 Task: Look for products in the category "Fish" from Northern Chef.
Action: Mouse pressed left at (17, 108)
Screenshot: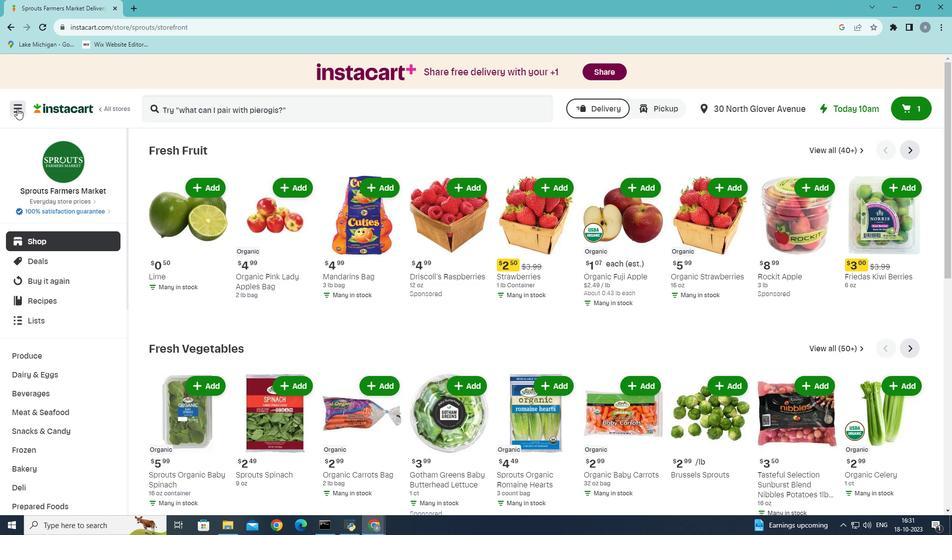
Action: Mouse moved to (62, 290)
Screenshot: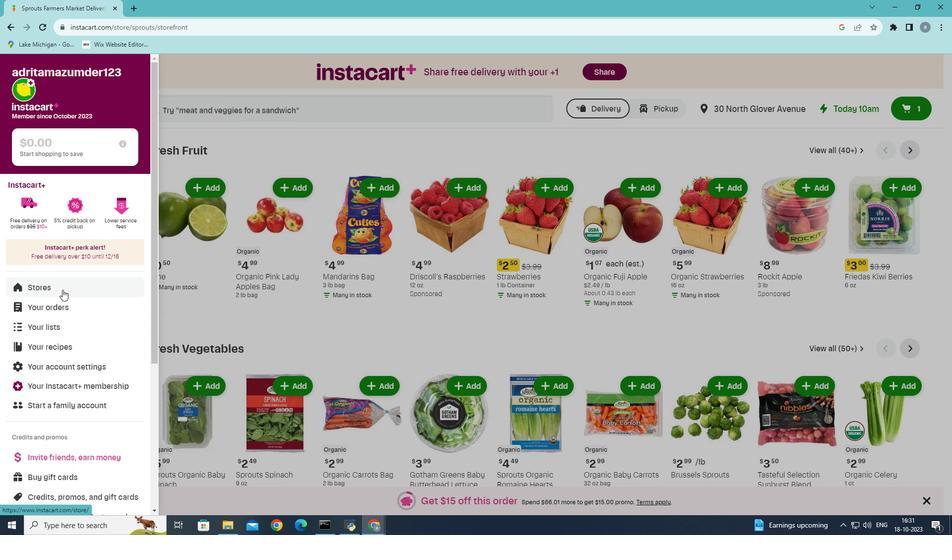 
Action: Mouse pressed left at (62, 290)
Screenshot: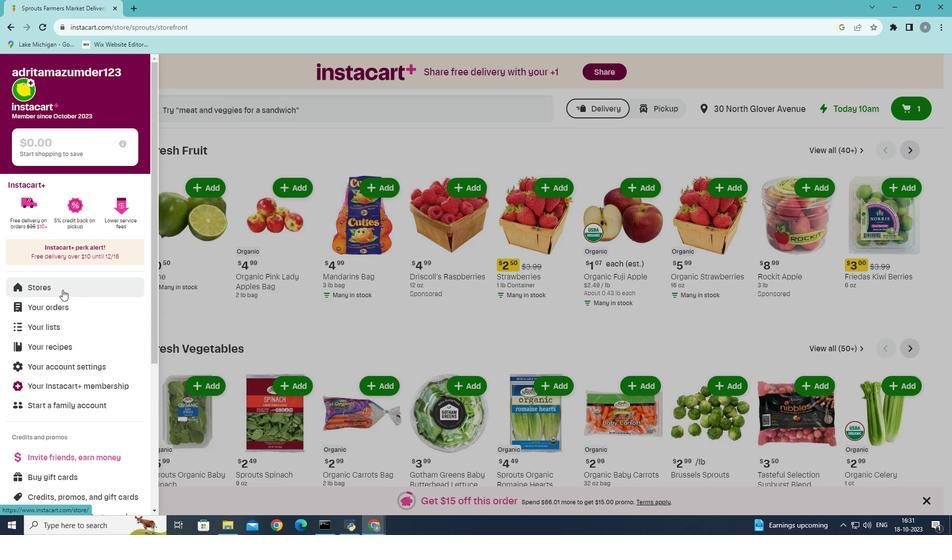 
Action: Mouse moved to (233, 118)
Screenshot: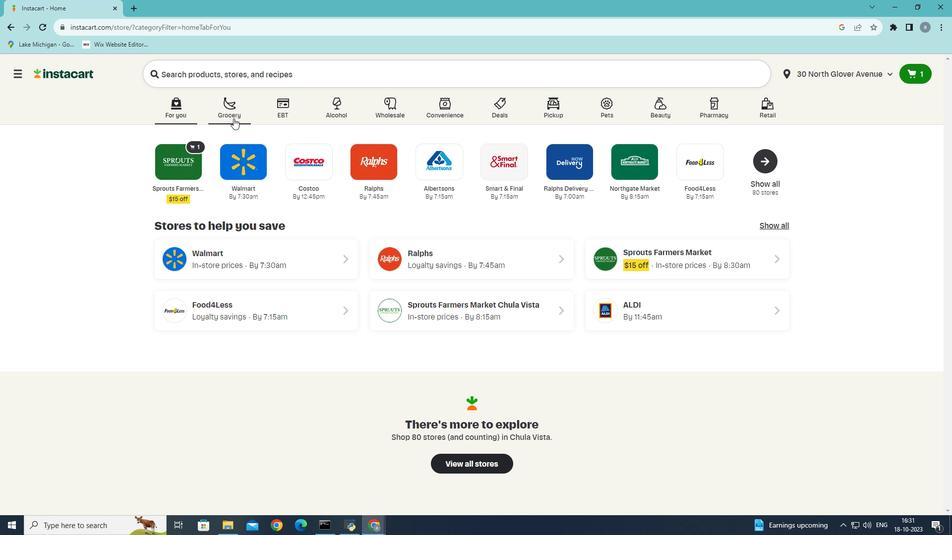 
Action: Mouse pressed left at (233, 118)
Screenshot: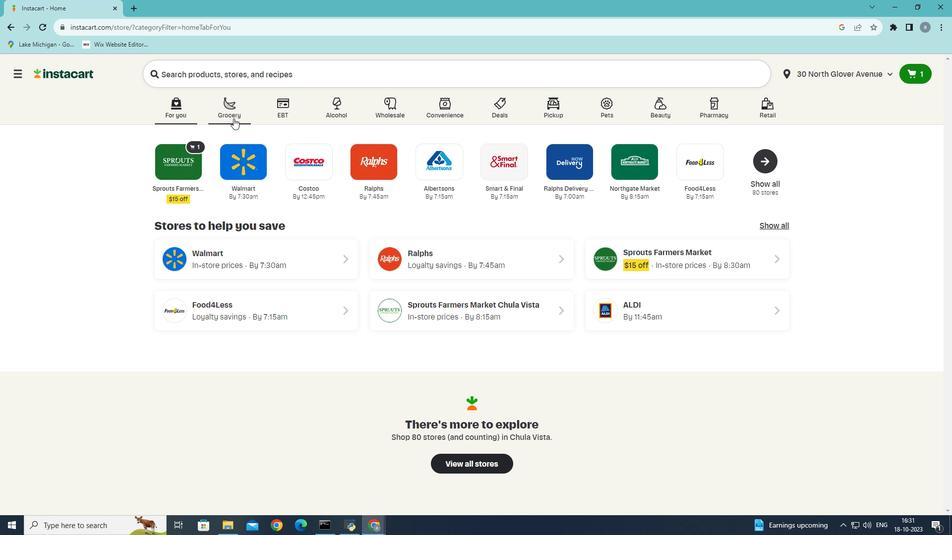 
Action: Mouse moved to (226, 281)
Screenshot: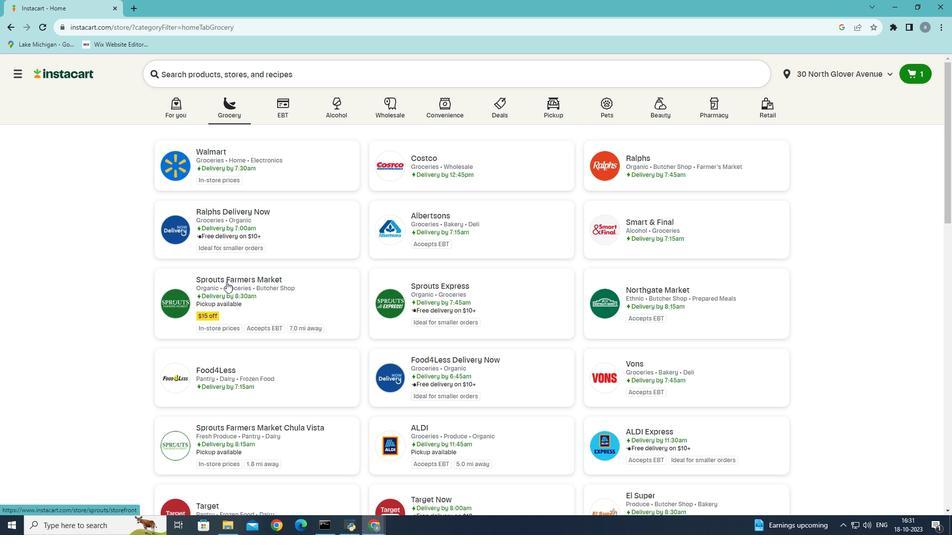 
Action: Mouse pressed left at (226, 281)
Screenshot: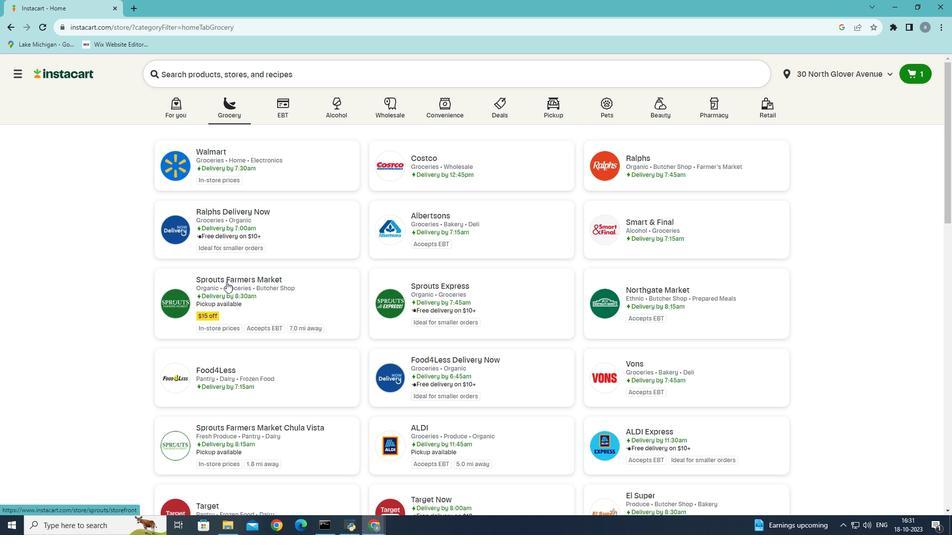 
Action: Mouse moved to (44, 407)
Screenshot: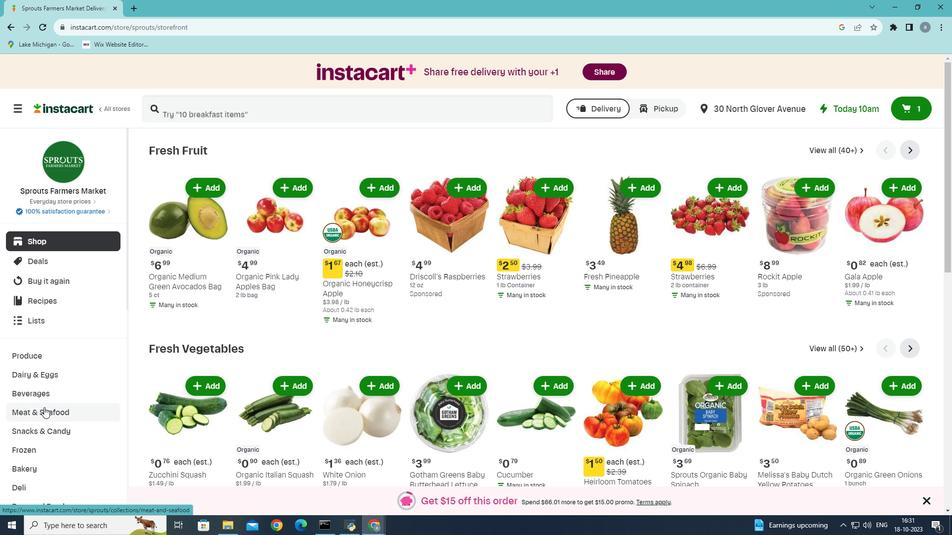 
Action: Mouse pressed left at (44, 407)
Screenshot: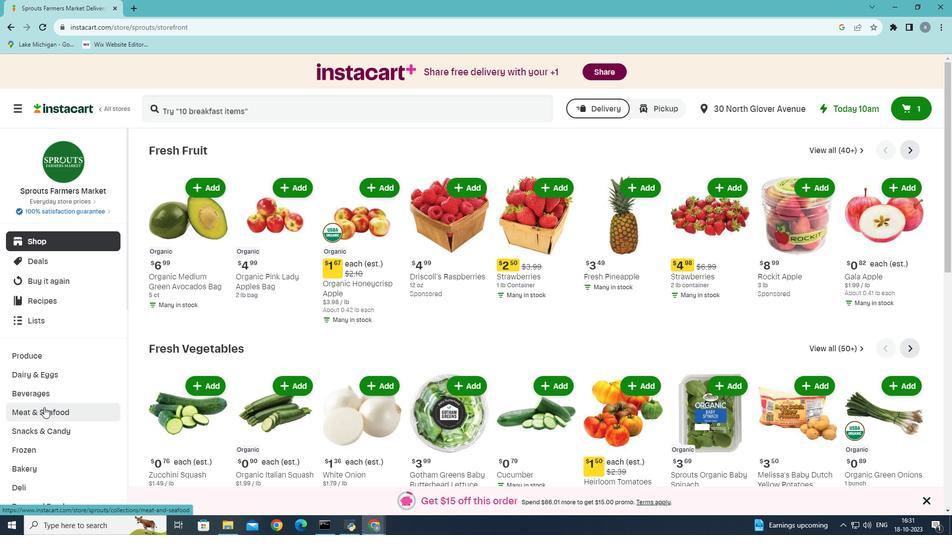 
Action: Mouse moved to (394, 175)
Screenshot: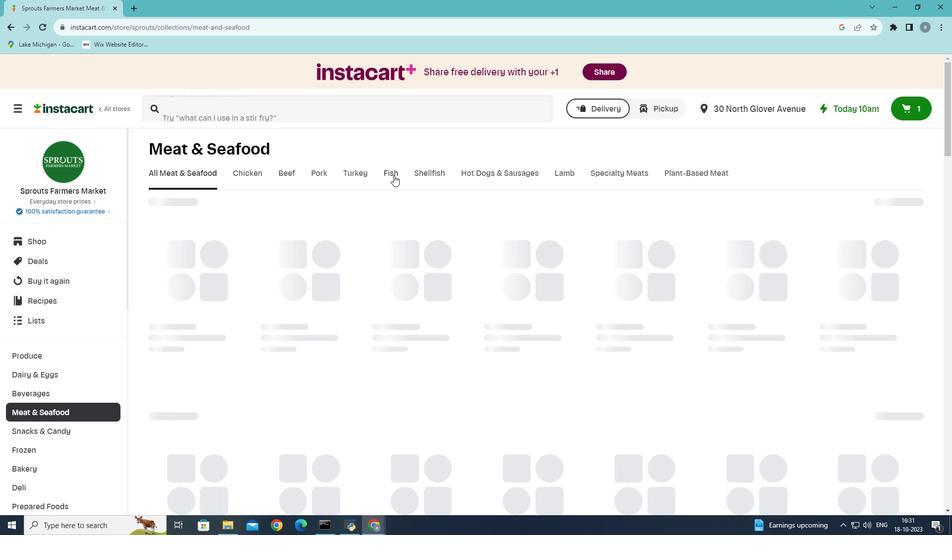 
Action: Mouse pressed left at (394, 175)
Screenshot: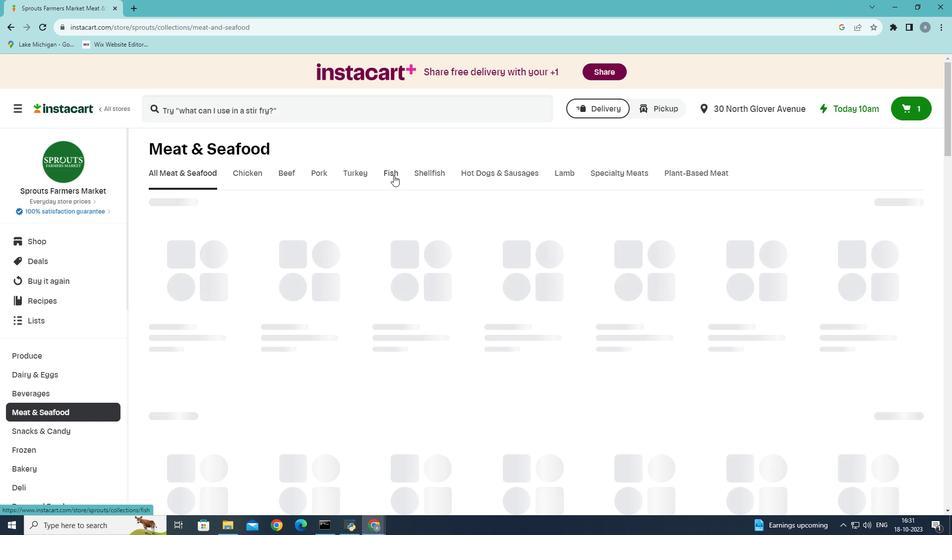 
Action: Mouse moved to (338, 257)
Screenshot: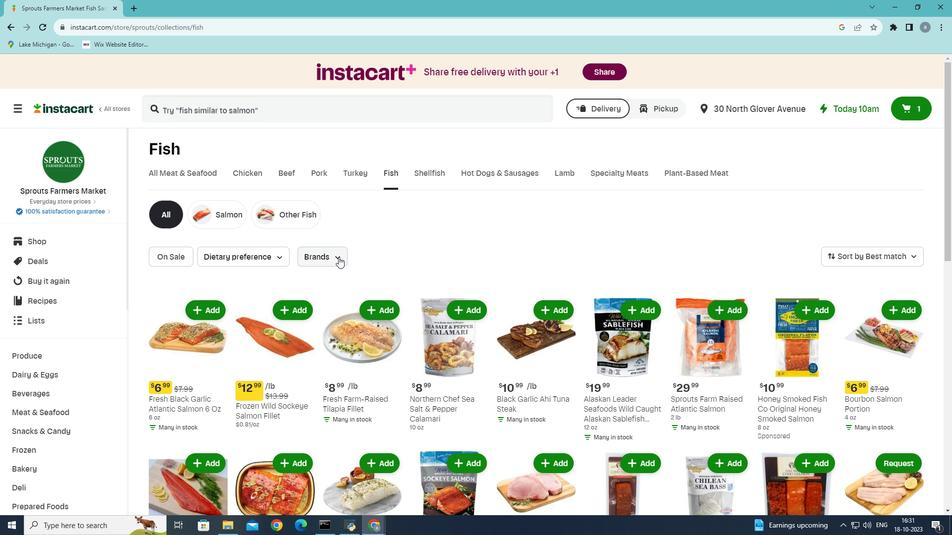 
Action: Mouse pressed left at (338, 257)
Screenshot: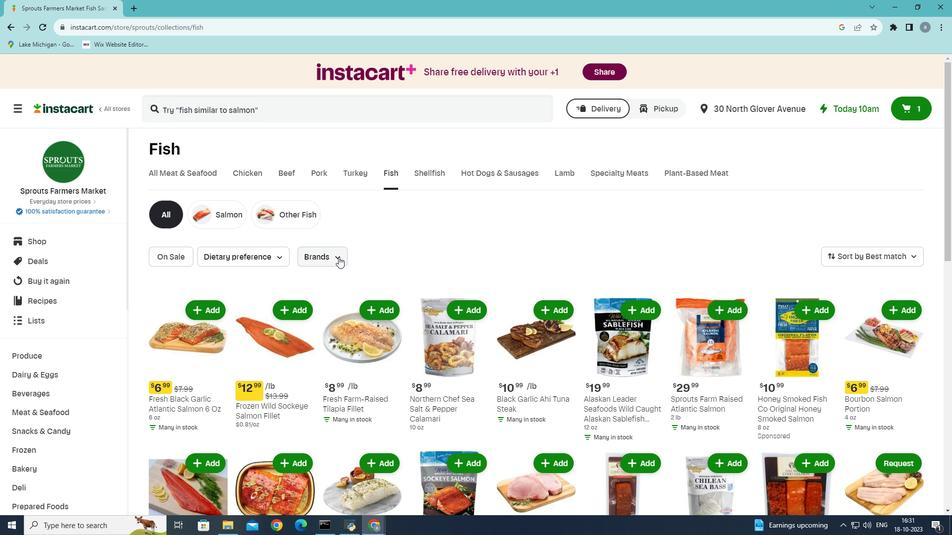 
Action: Mouse moved to (341, 346)
Screenshot: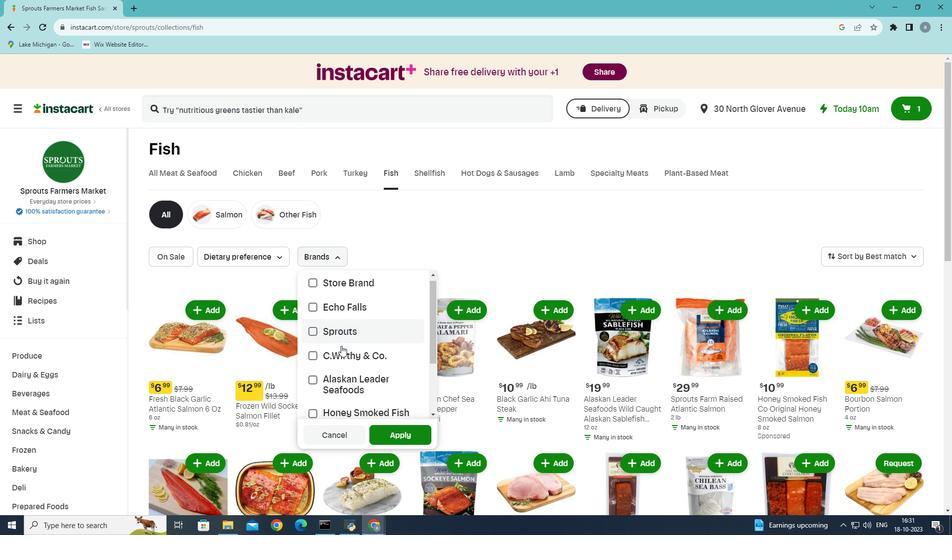 
Action: Mouse scrolled (341, 345) with delta (0, 0)
Screenshot: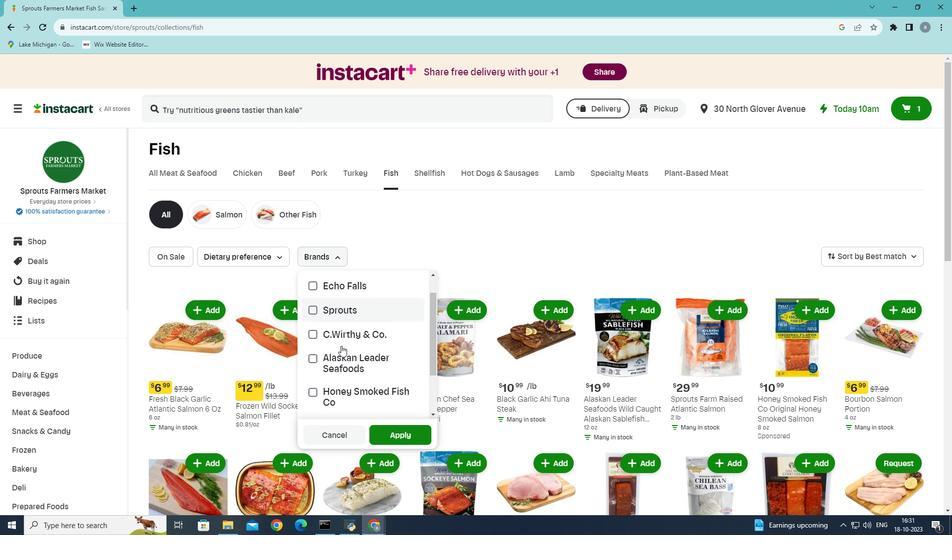 
Action: Mouse scrolled (341, 345) with delta (0, 0)
Screenshot: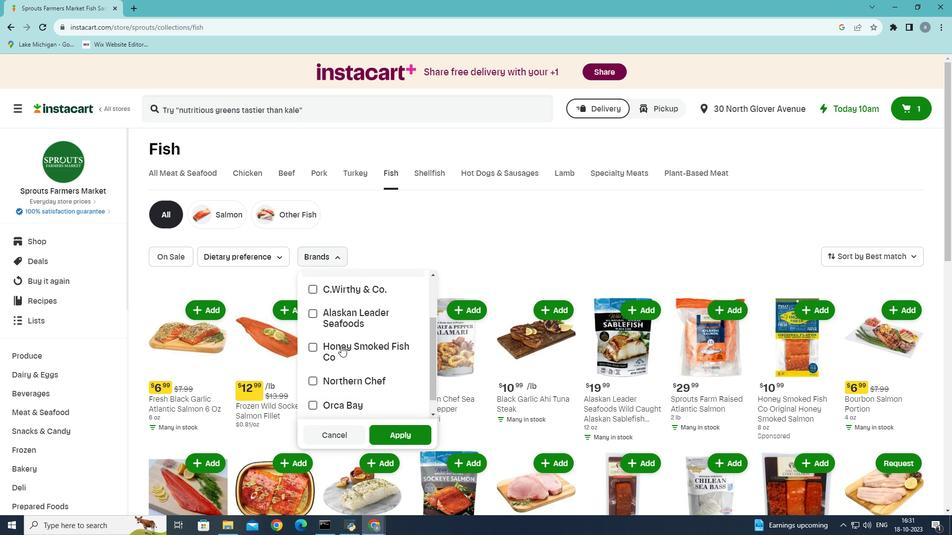 
Action: Mouse moved to (314, 366)
Screenshot: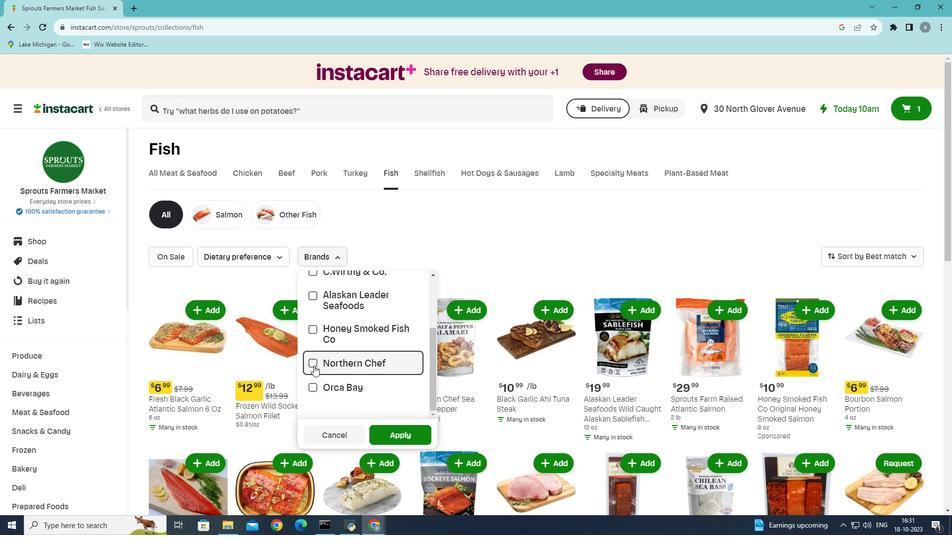 
Action: Mouse pressed left at (314, 366)
Screenshot: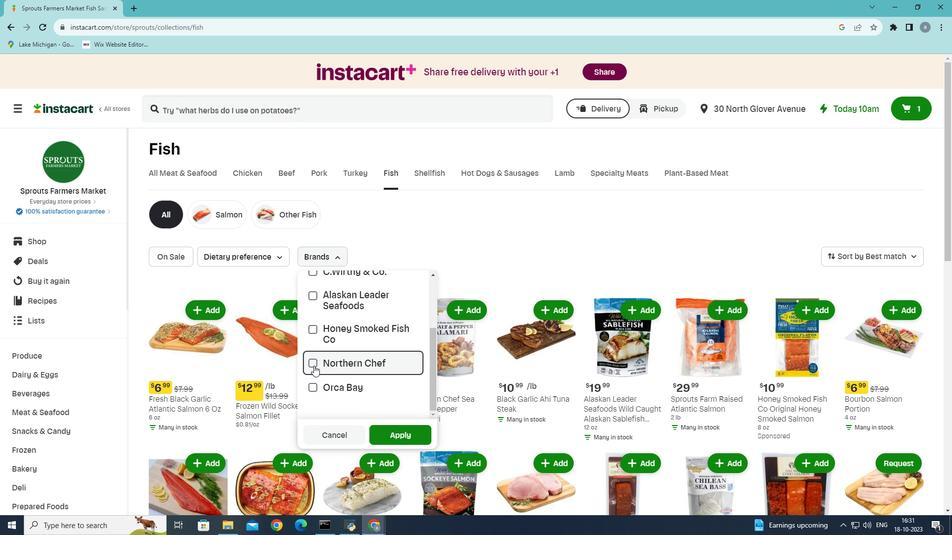 
Action: Mouse moved to (390, 436)
Screenshot: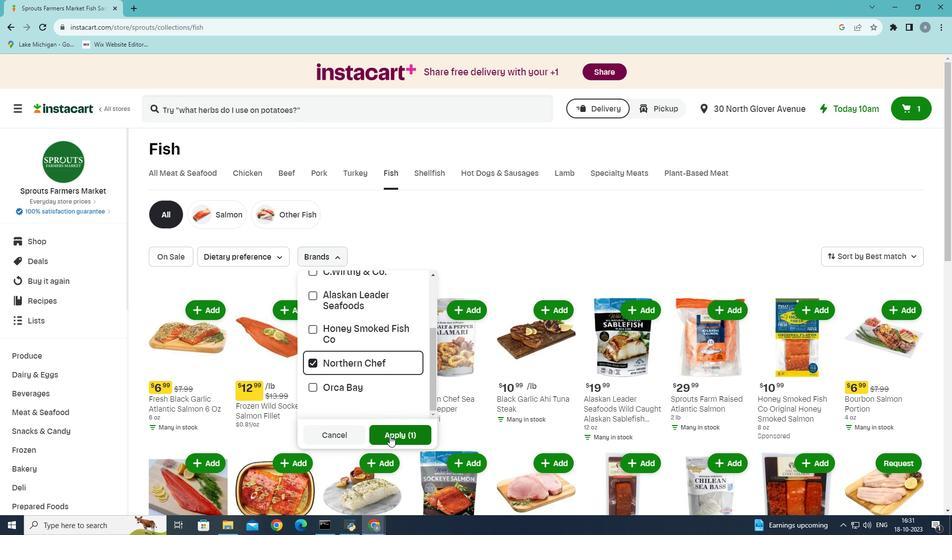 
Action: Mouse pressed left at (390, 436)
Screenshot: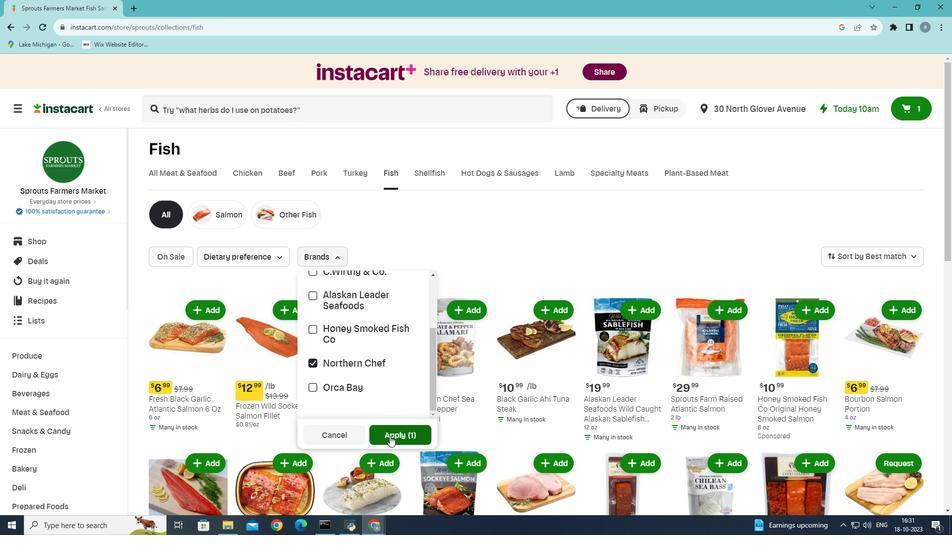 
Action: Mouse moved to (383, 430)
Screenshot: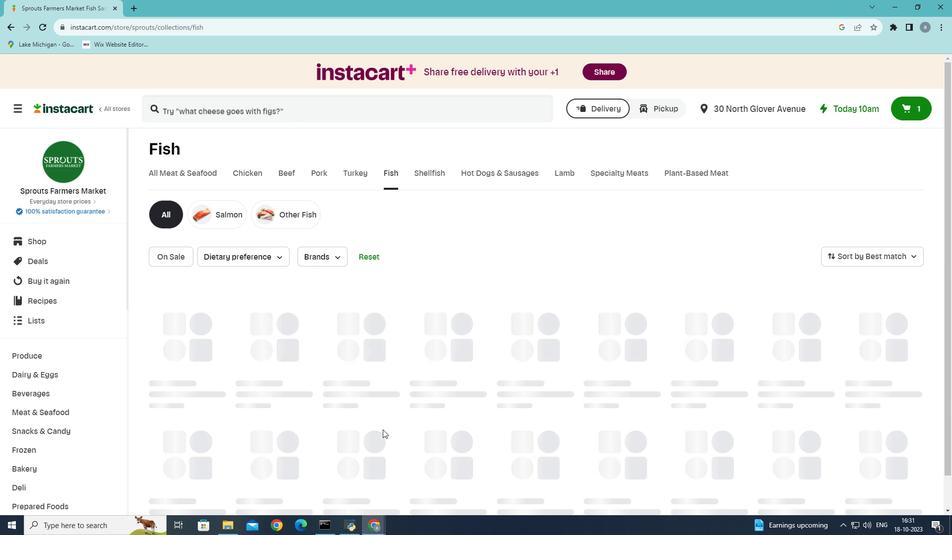 
